 Task: Sort the products by relevance.
Action: Mouse moved to (21, 100)
Screenshot: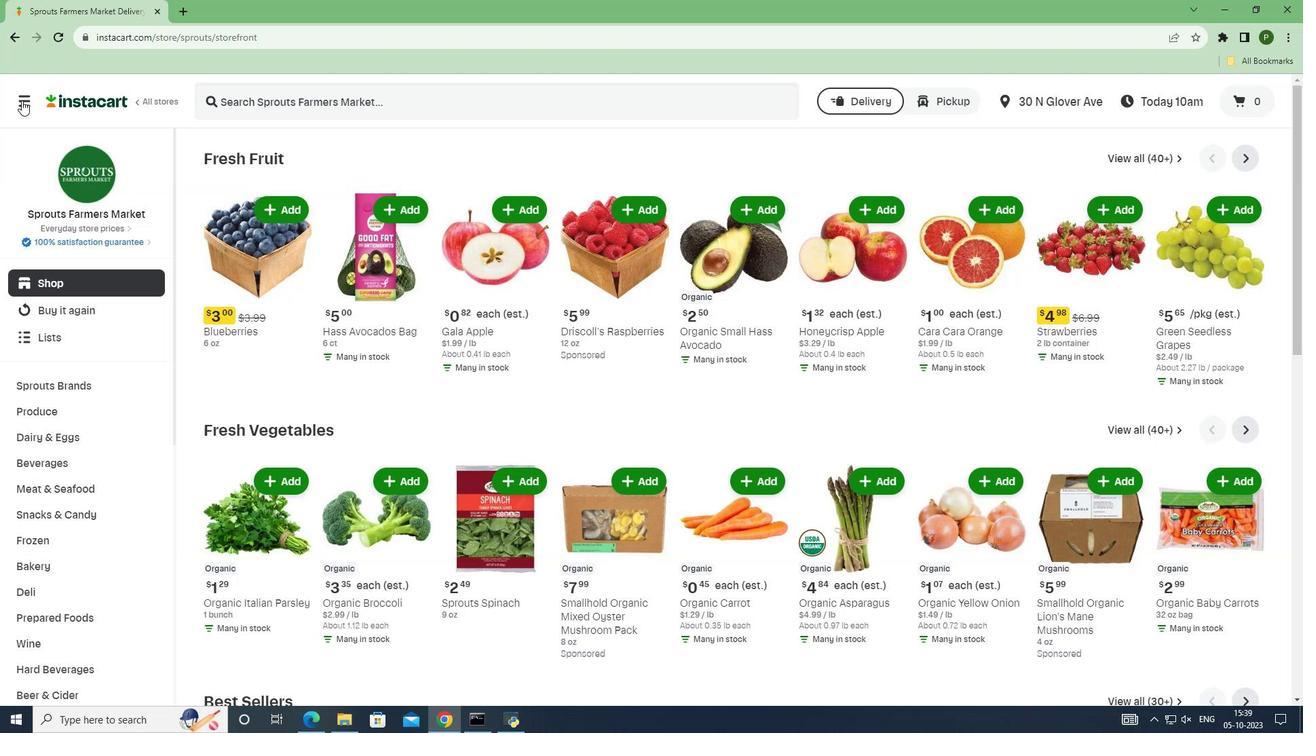 
Action: Mouse pressed left at (21, 100)
Screenshot: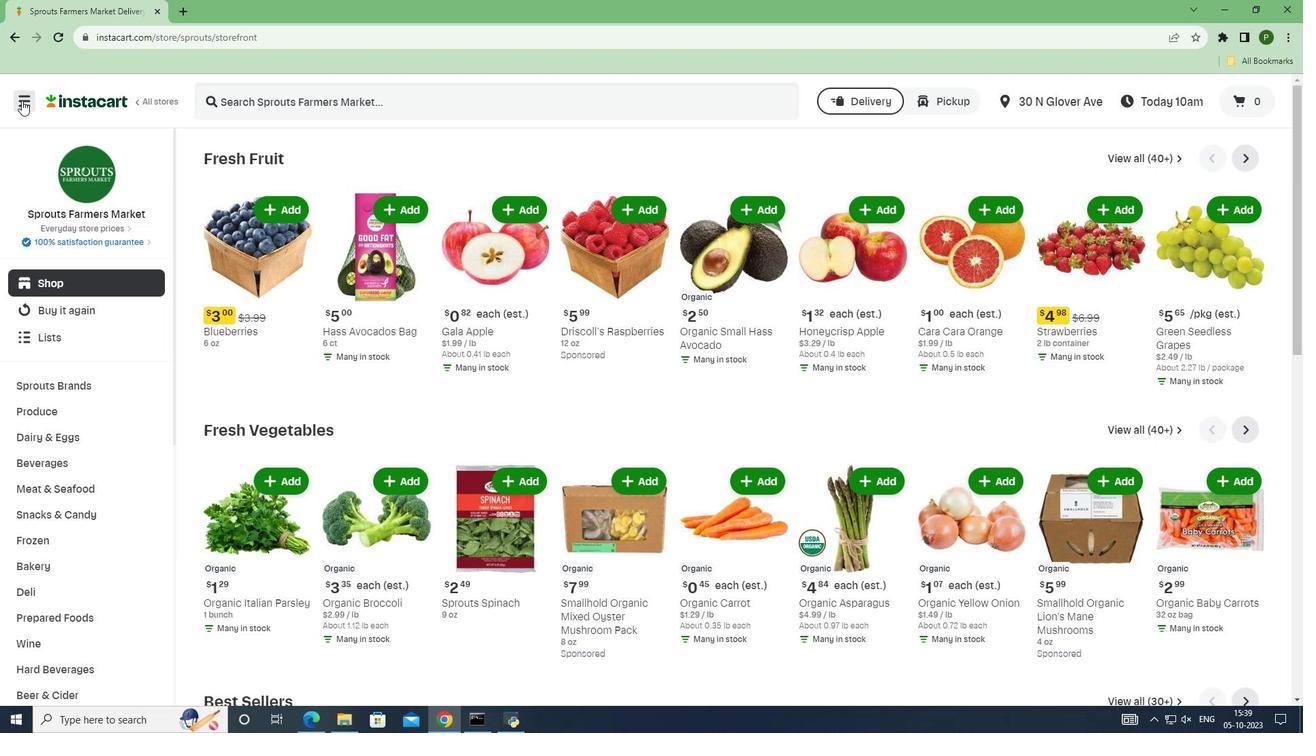 
Action: Mouse moved to (50, 360)
Screenshot: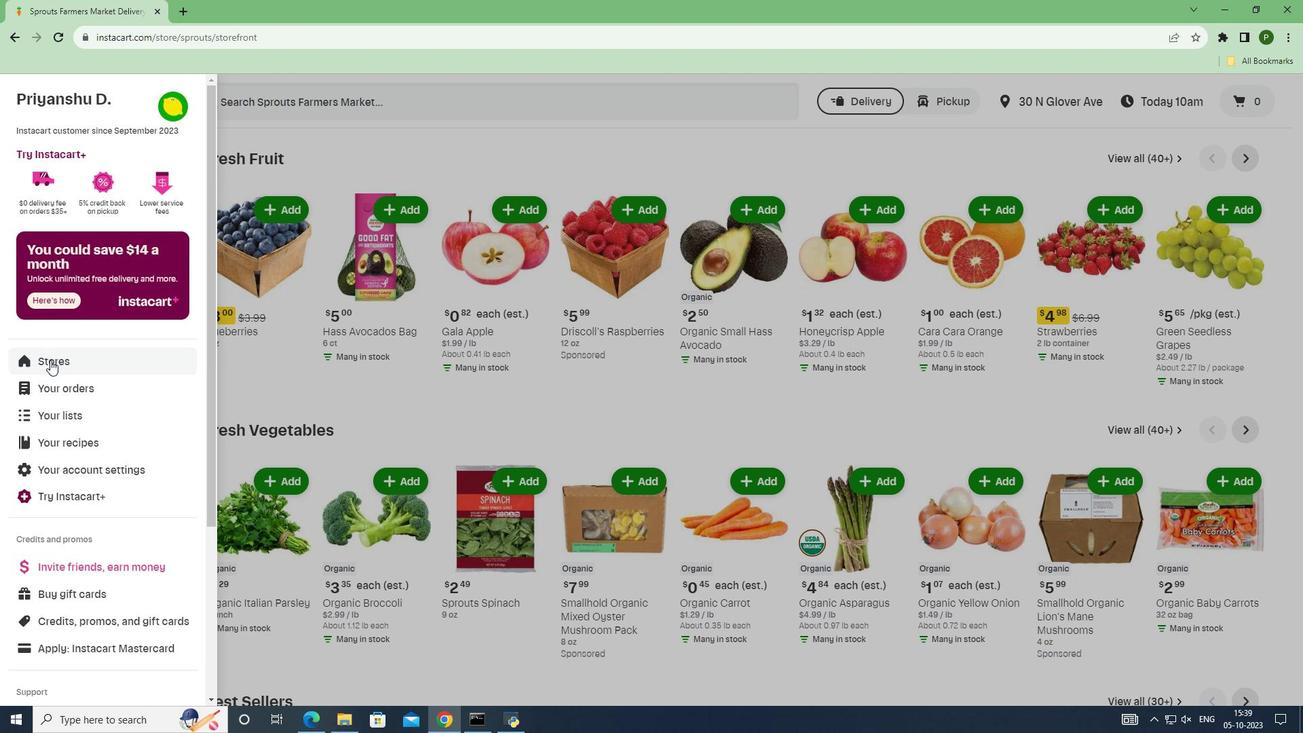 
Action: Mouse pressed left at (50, 360)
Screenshot: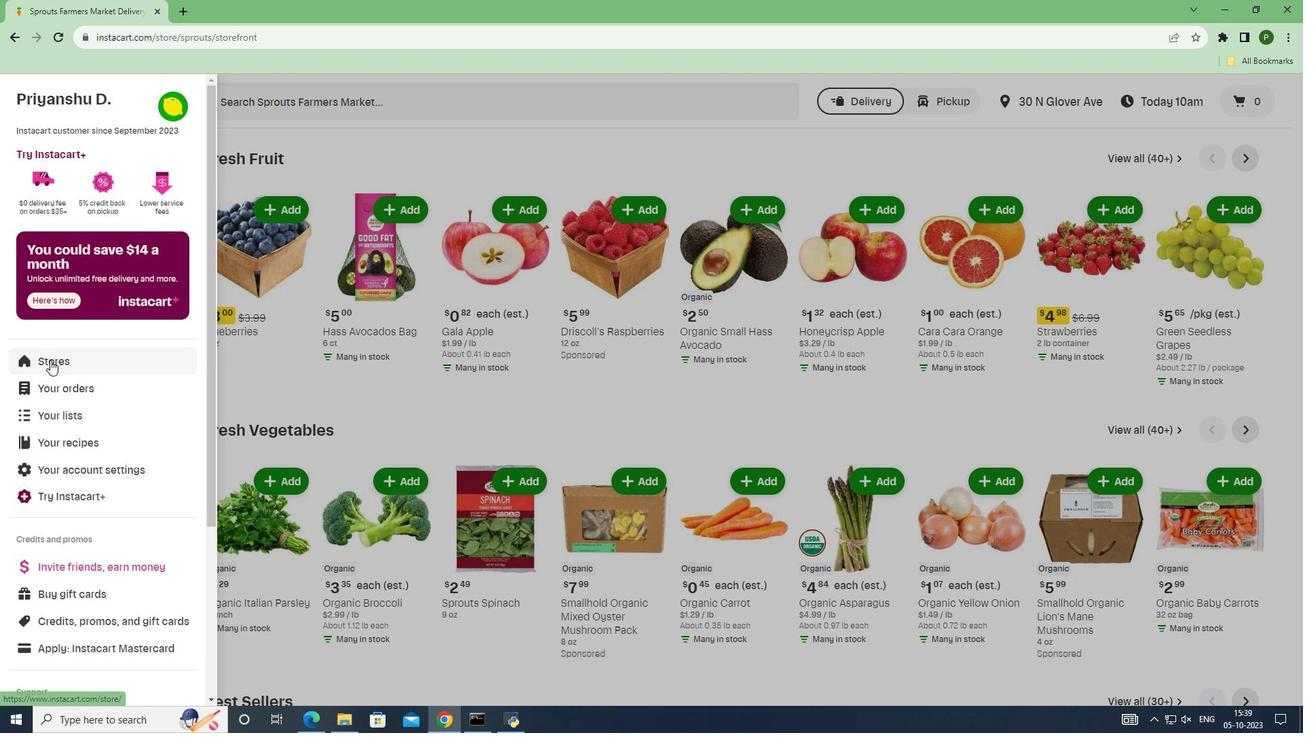 
Action: Mouse moved to (315, 162)
Screenshot: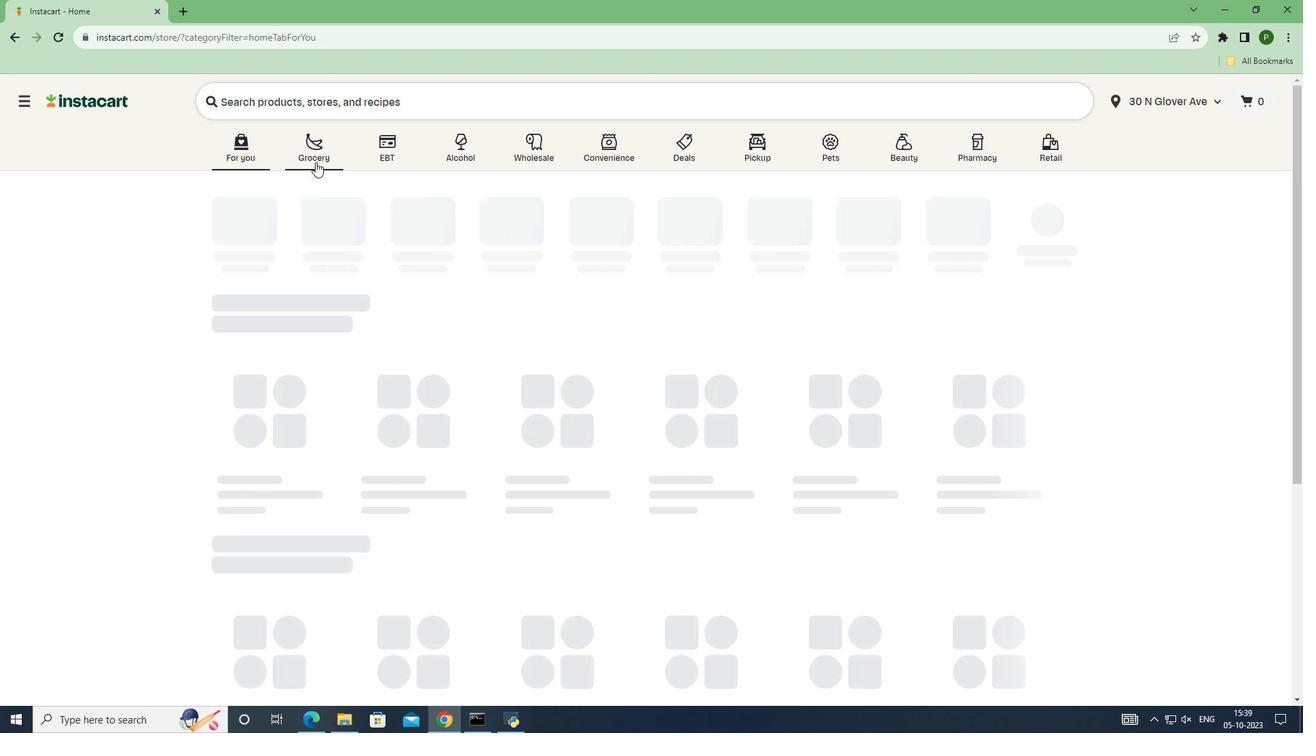 
Action: Mouse pressed left at (315, 162)
Screenshot: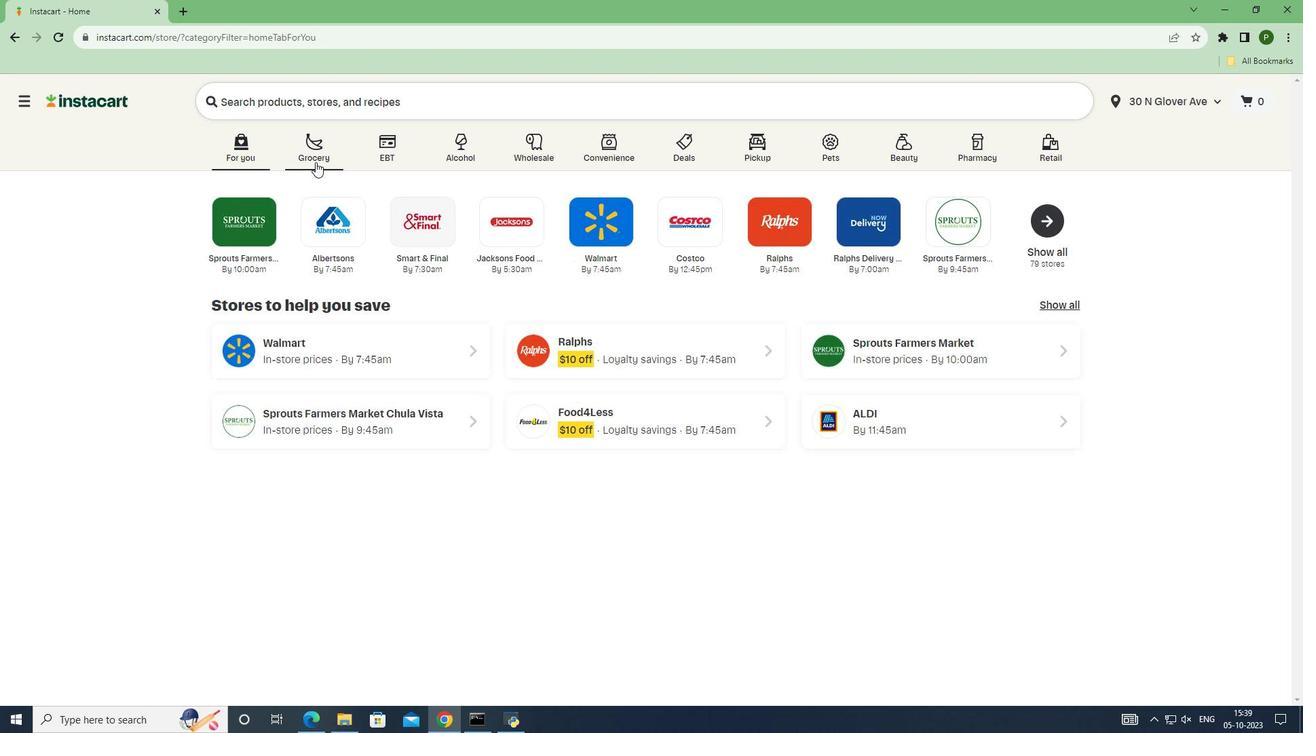 
Action: Mouse moved to (870, 315)
Screenshot: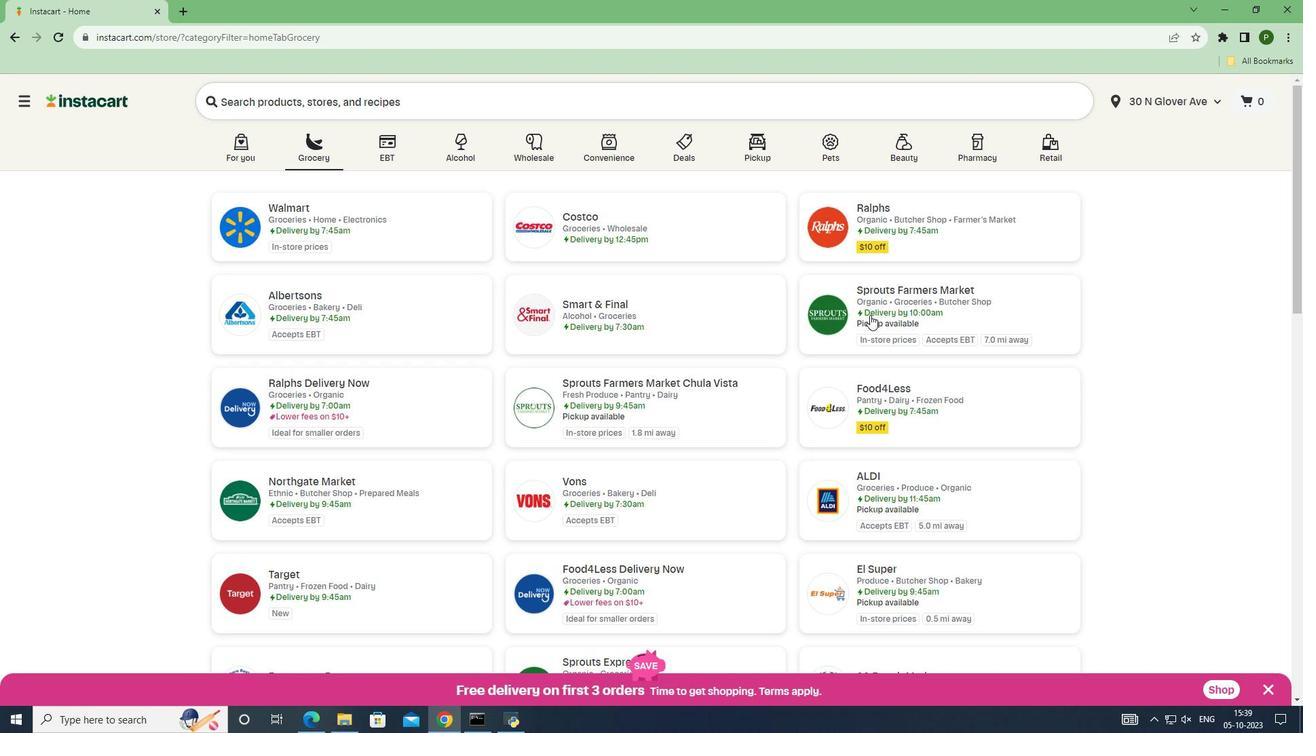 
Action: Mouse pressed left at (870, 315)
Screenshot: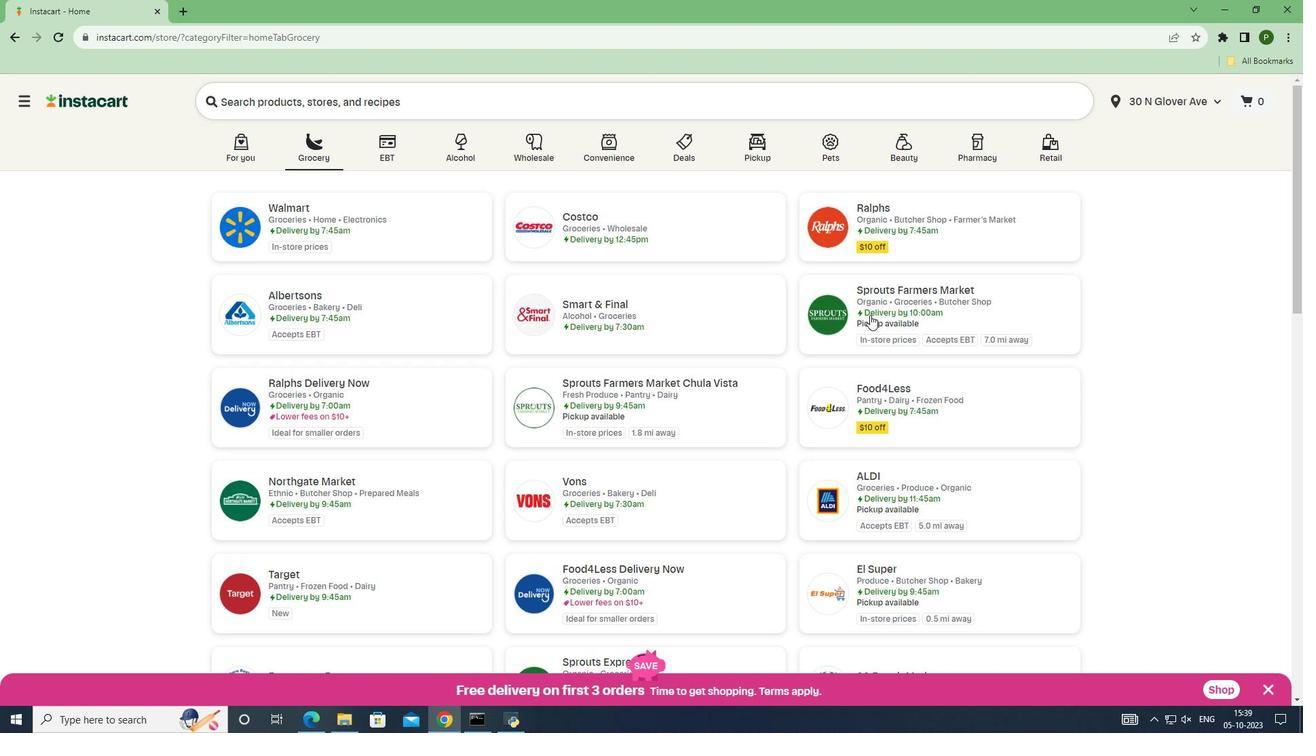 
Action: Mouse moved to (19, 384)
Screenshot: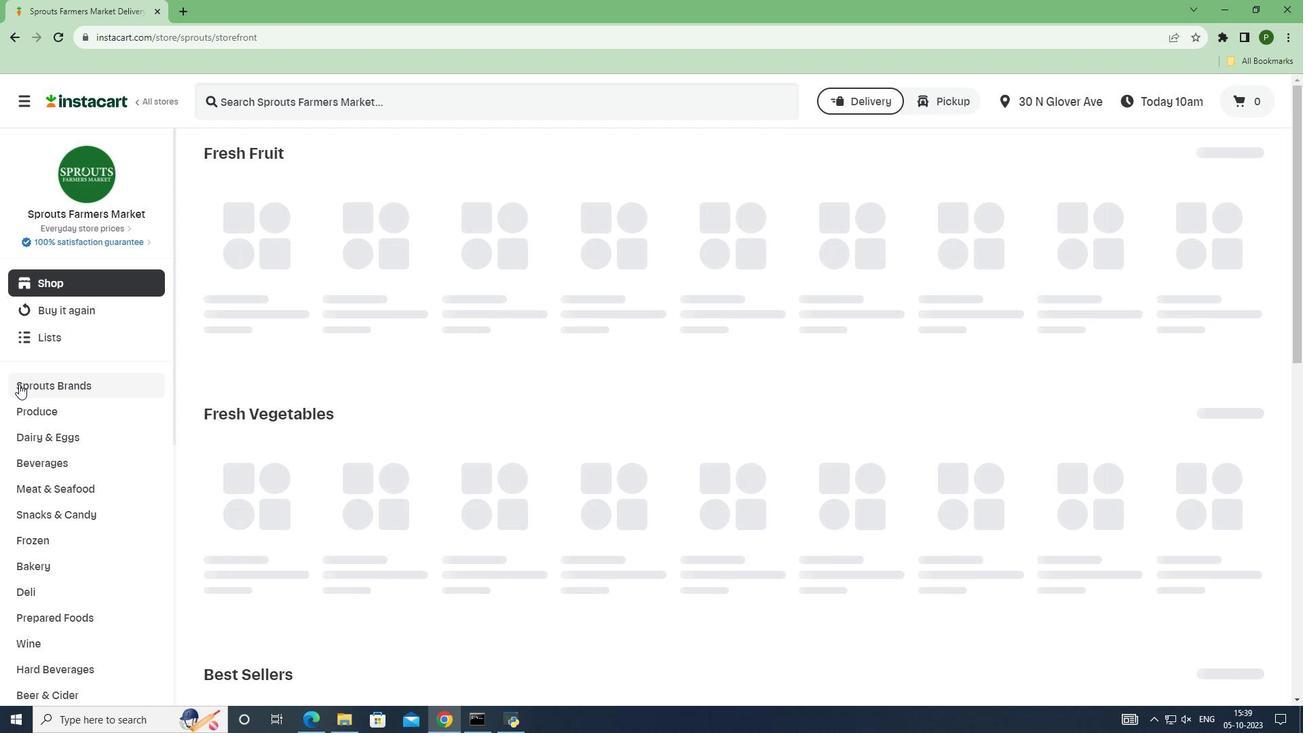 
Action: Mouse pressed left at (19, 384)
Screenshot: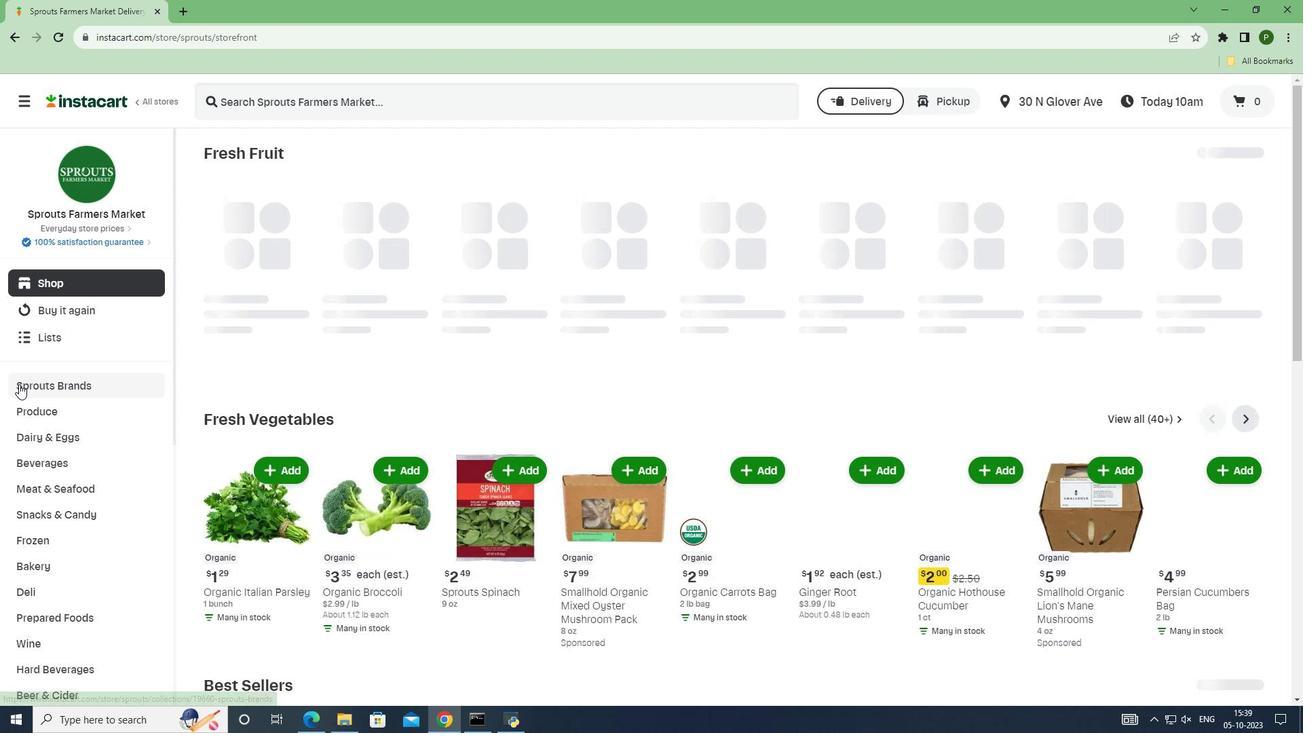 
Action: Mouse moved to (25, 549)
Screenshot: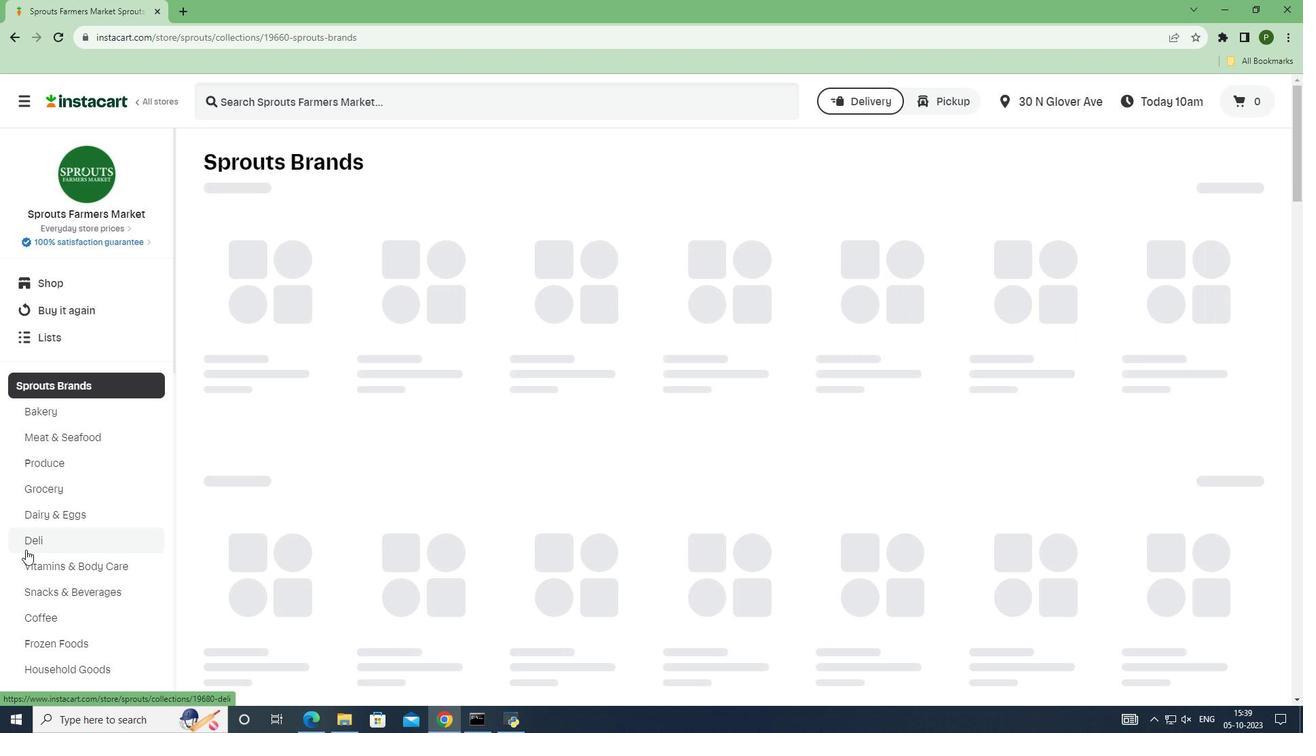 
Action: Mouse pressed left at (25, 549)
Screenshot: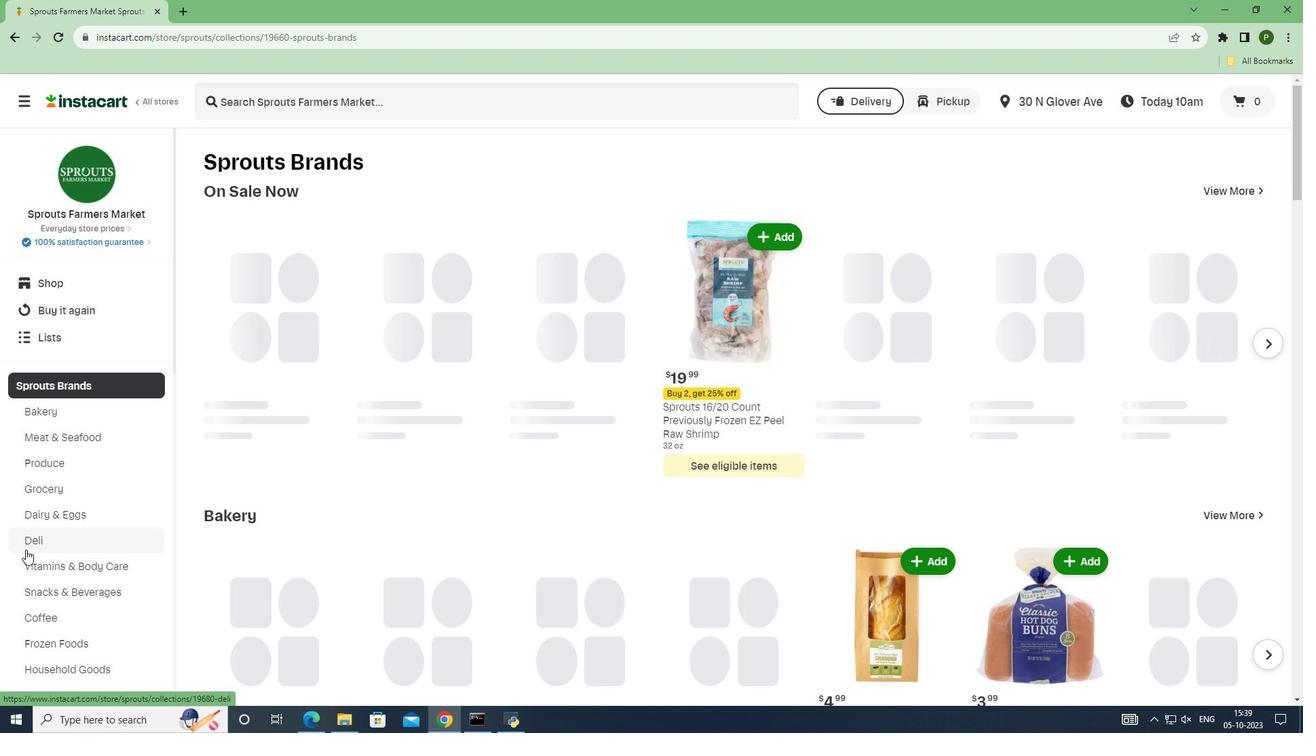 
Action: Mouse moved to (1240, 195)
Screenshot: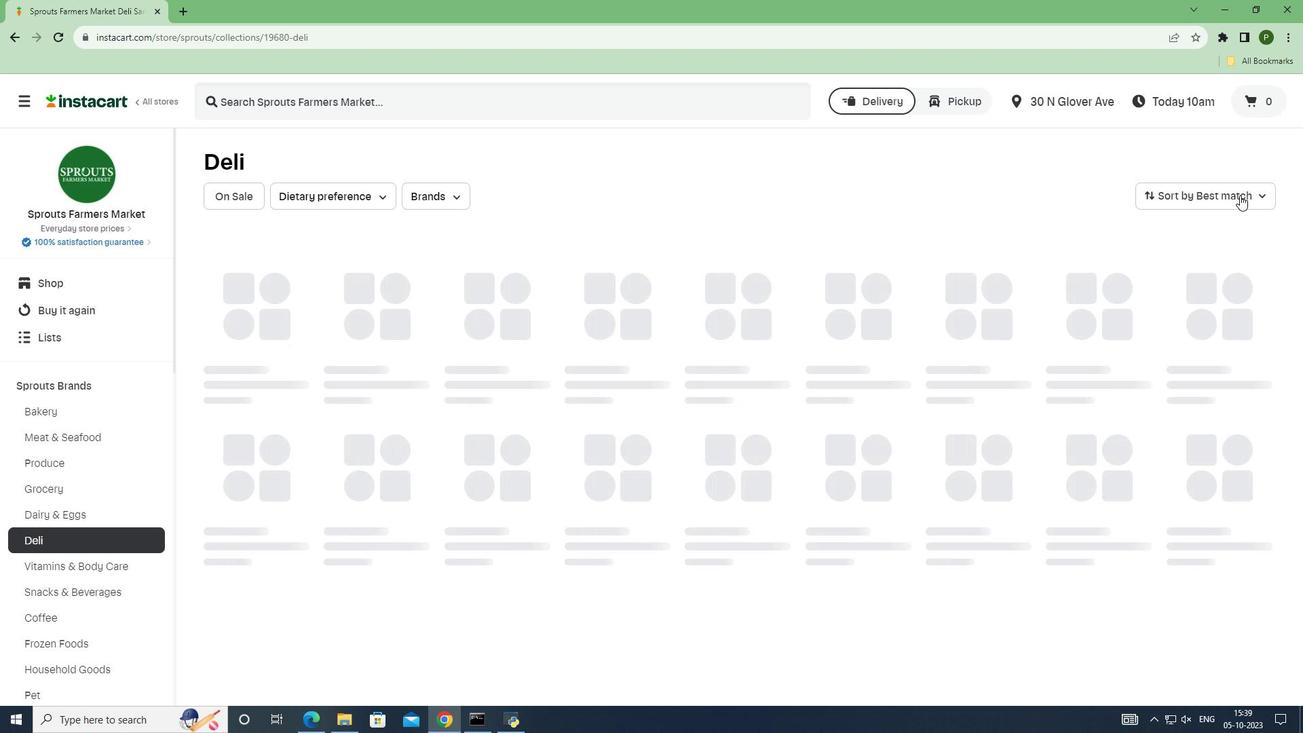 
Action: Mouse pressed left at (1240, 195)
Screenshot: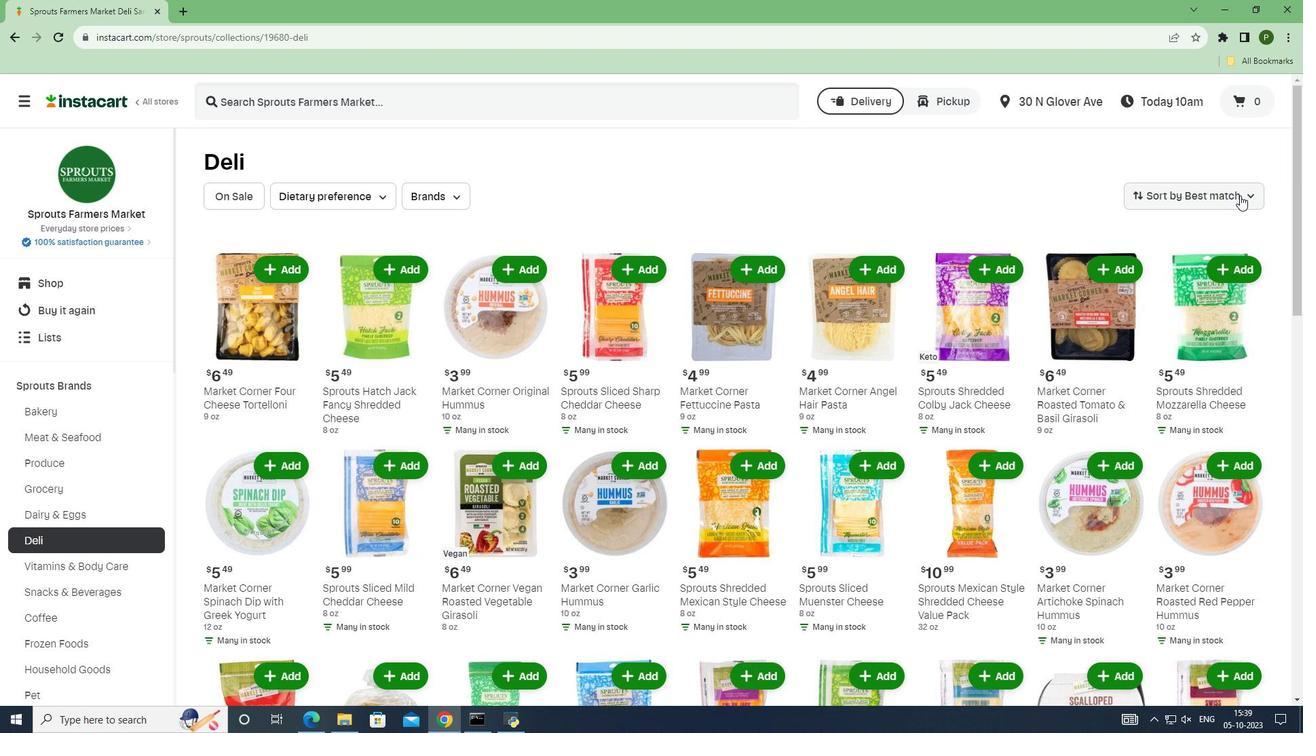 
Action: Mouse moved to (1224, 399)
Screenshot: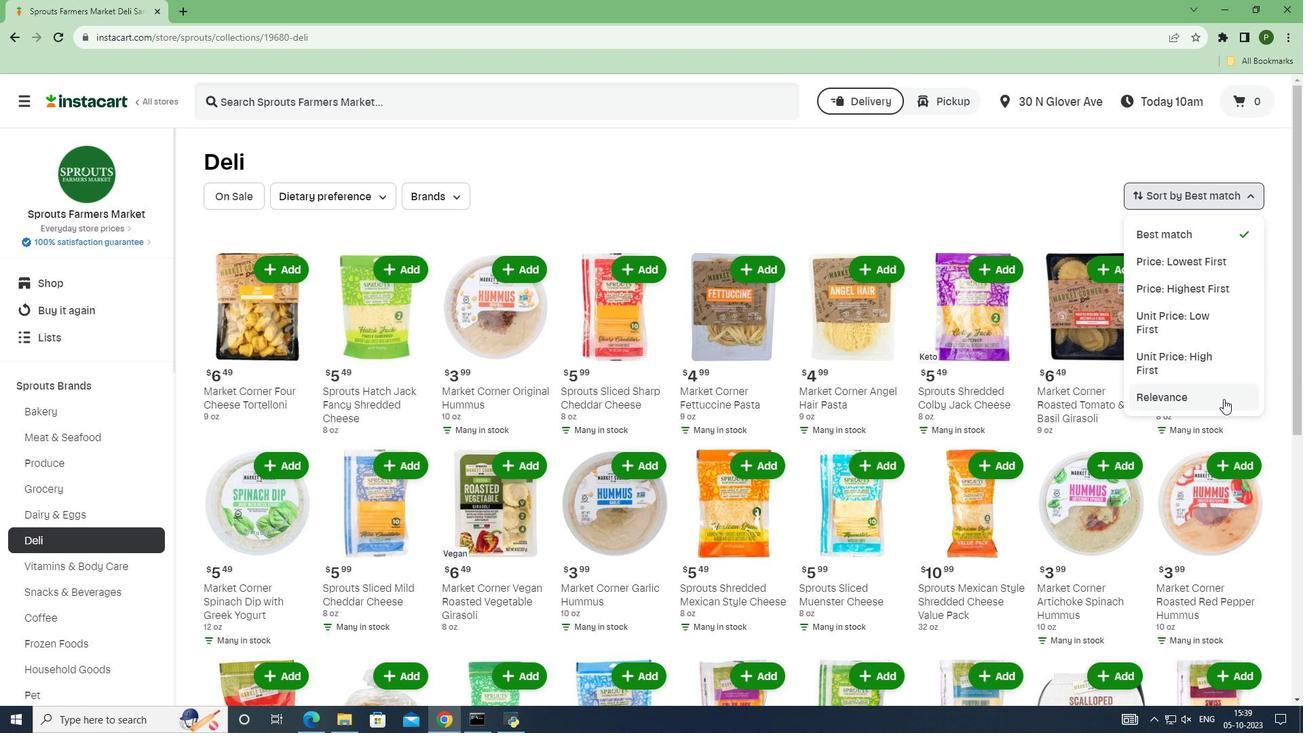 
Action: Mouse pressed left at (1224, 399)
Screenshot: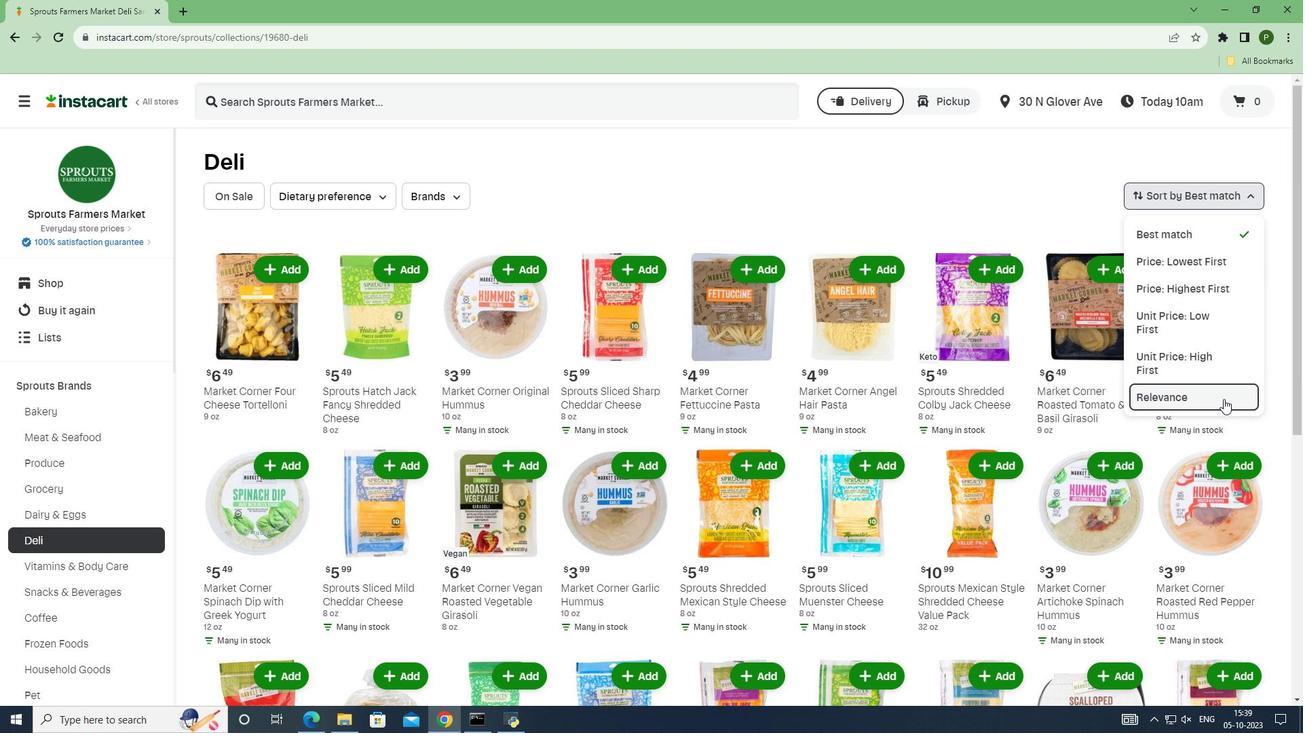 
Action: Mouse moved to (987, 232)
Screenshot: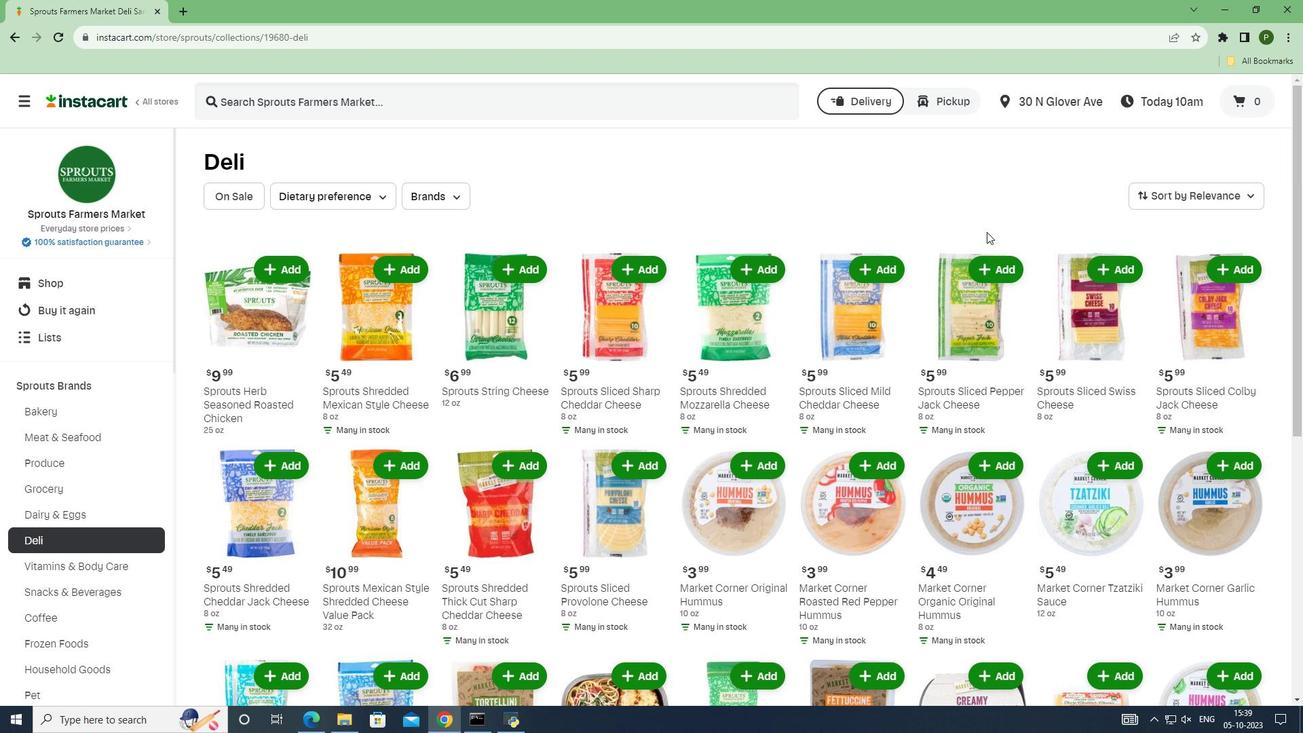 
